 Task: For heading Arial Rounded MT Bold with Underline.  font size for heading26,  'Change the font style of data to'Browallia New.  and font size to 18,  Change the alignment of both headline & data to Align middle & Align Text left.  In the sheet  FinStatement analysisbook
Action: Mouse moved to (133, 238)
Screenshot: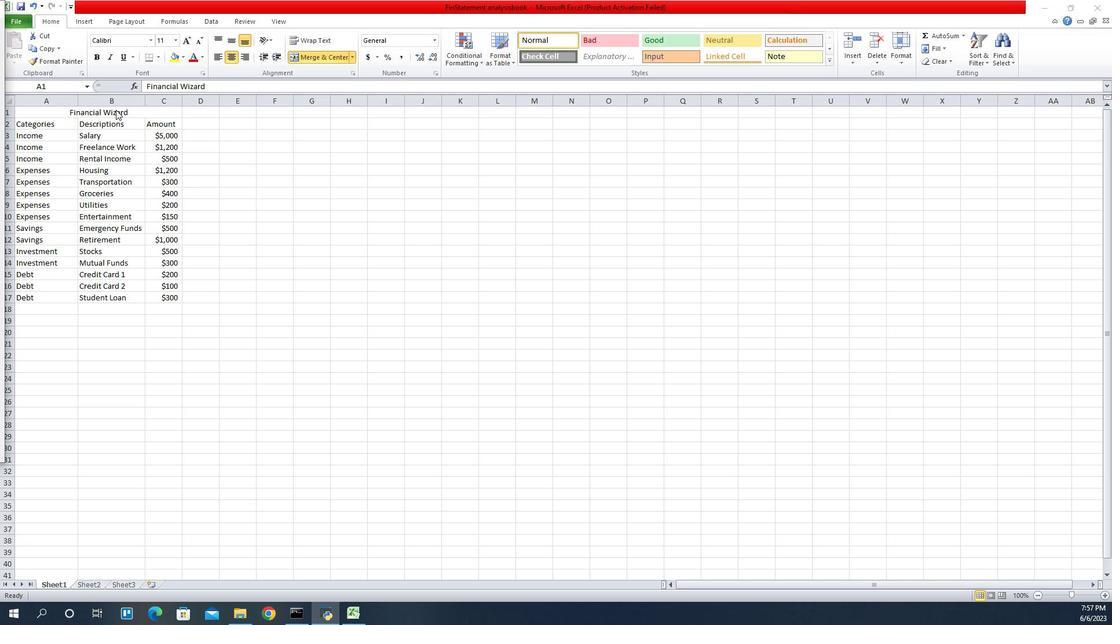 
Action: Mouse pressed left at (133, 238)
Screenshot: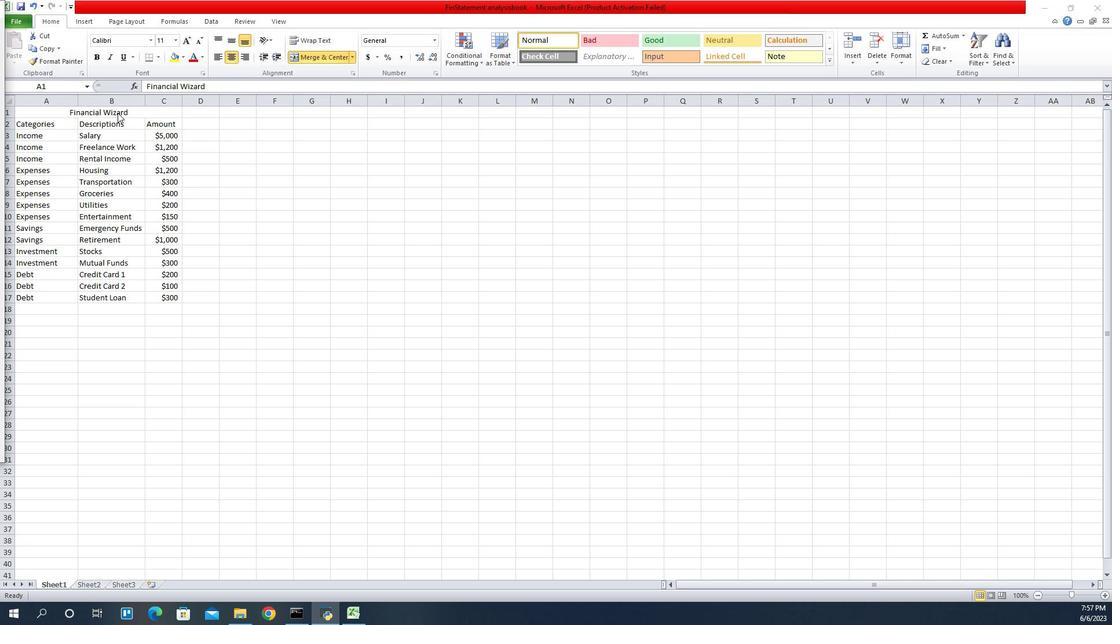 
Action: Mouse moved to (137, 309)
Screenshot: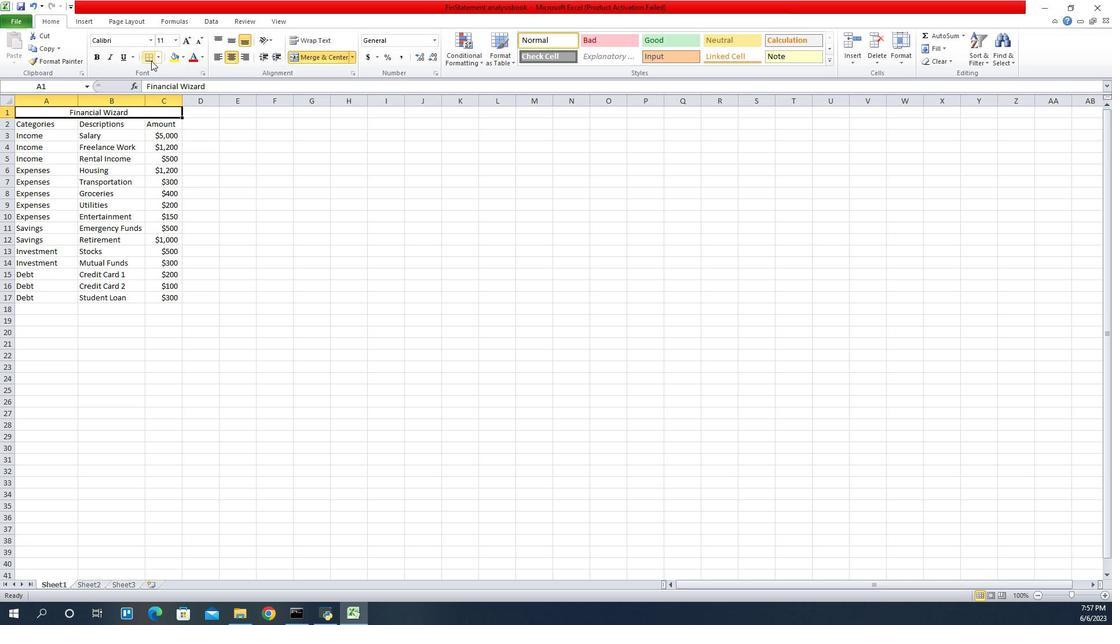 
Action: Mouse pressed left at (137, 309)
Screenshot: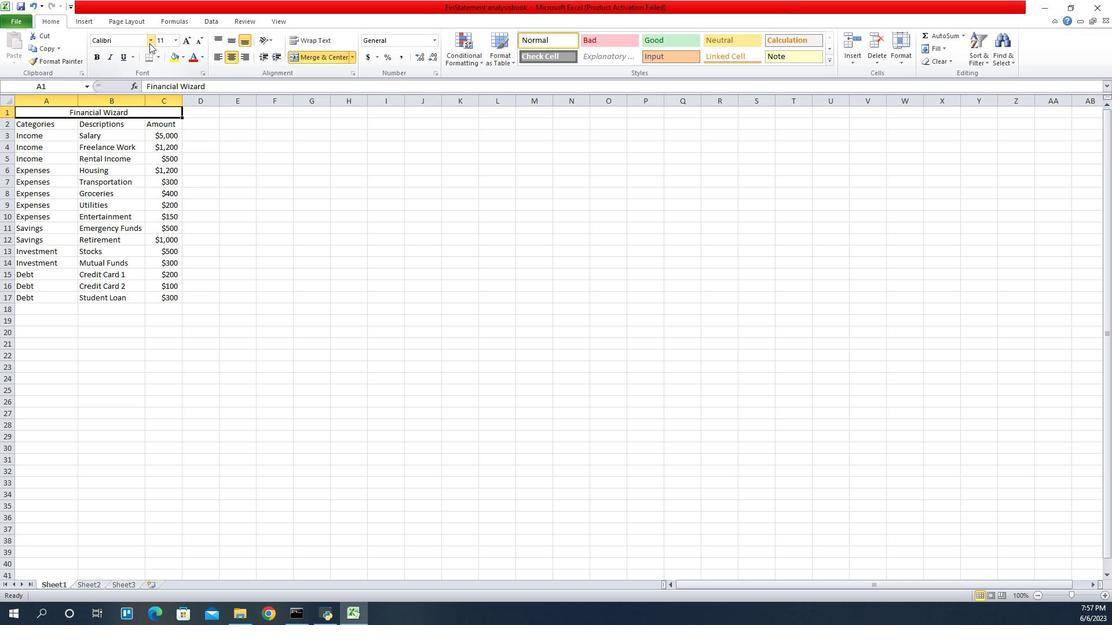 
Action: Mouse moved to (136, 174)
Screenshot: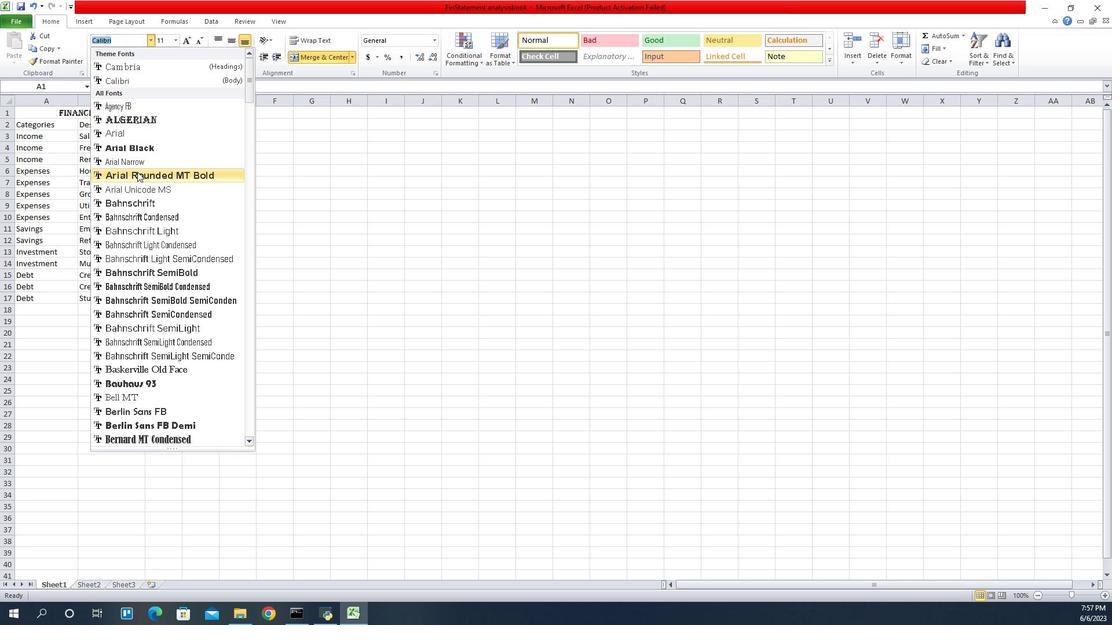 
Action: Mouse pressed left at (136, 174)
Screenshot: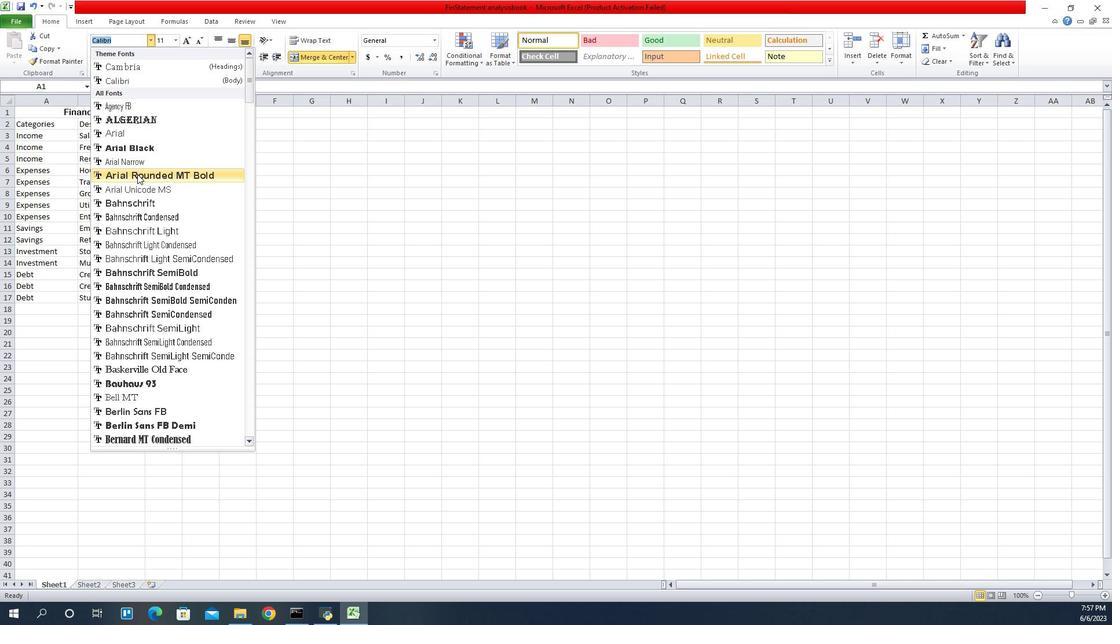 
Action: Mouse moved to (133, 291)
Screenshot: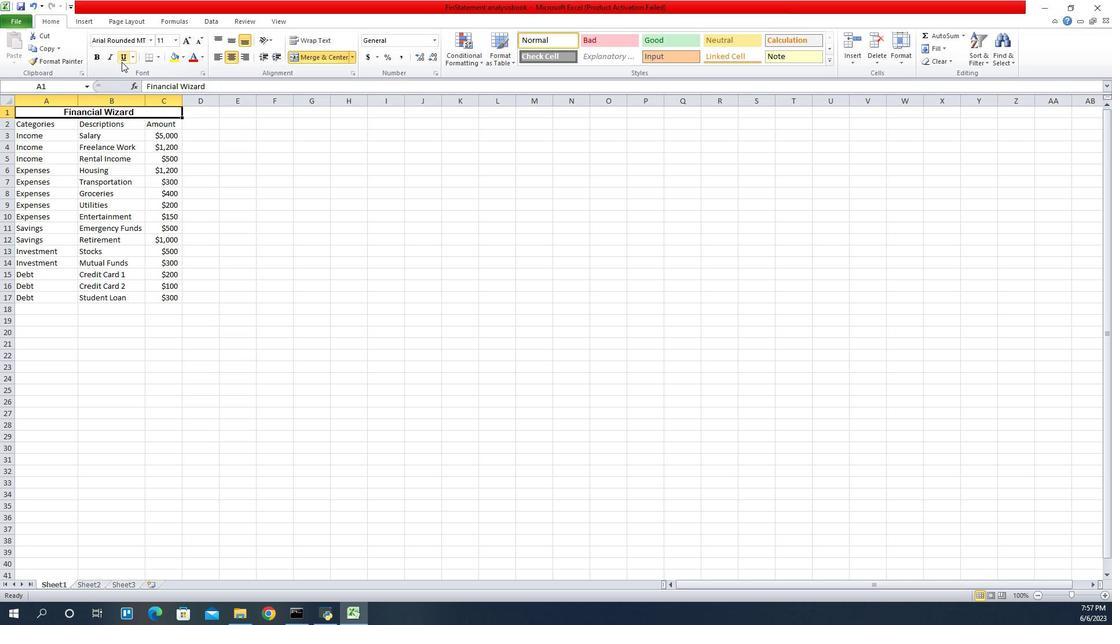 
Action: Mouse pressed left at (133, 291)
Screenshot: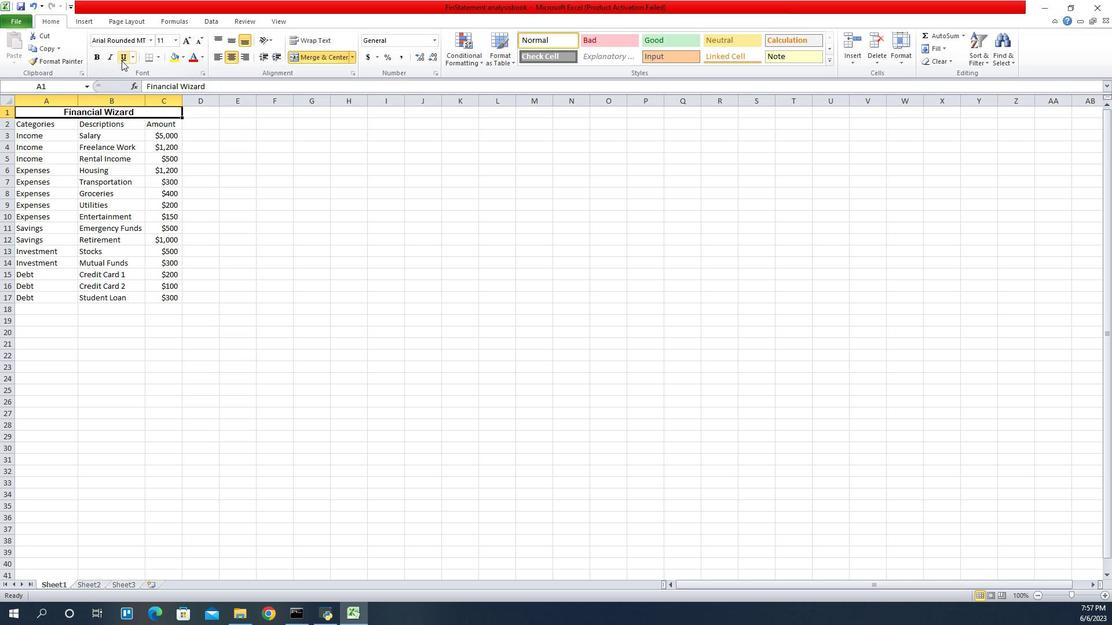 
Action: Mouse moved to (141, 306)
Screenshot: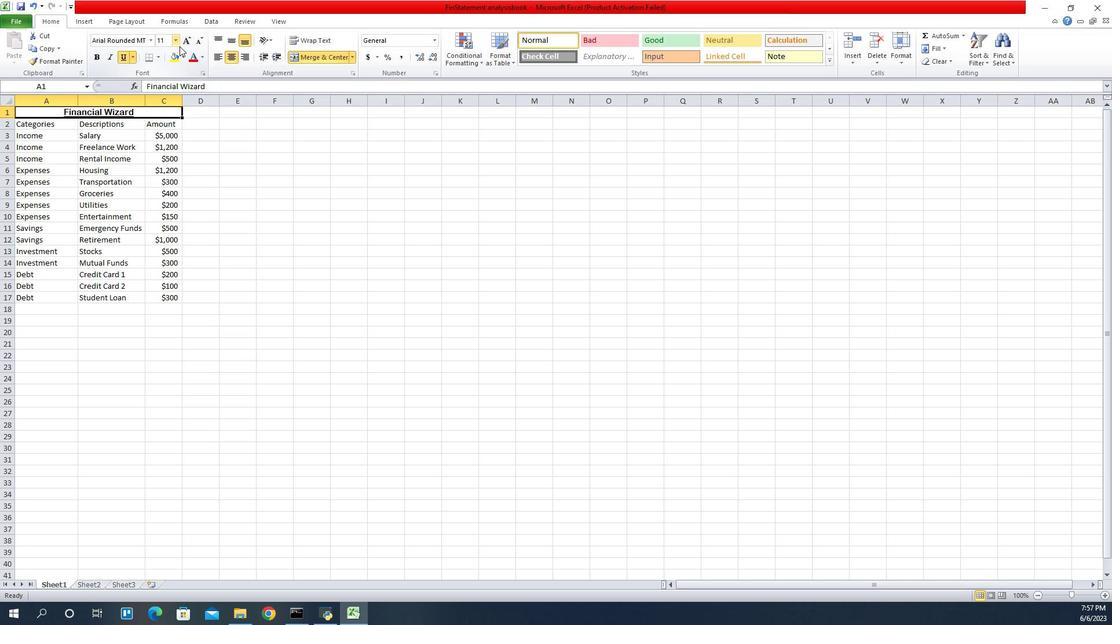
Action: Mouse pressed left at (141, 306)
Screenshot: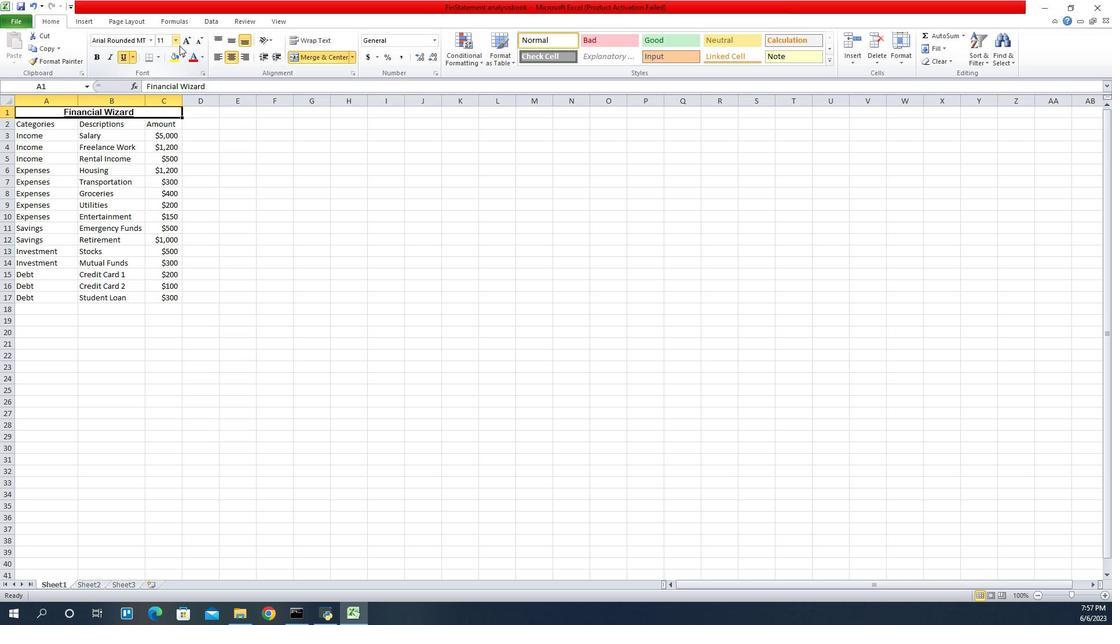 
Action: Mouse moved to (139, 187)
Screenshot: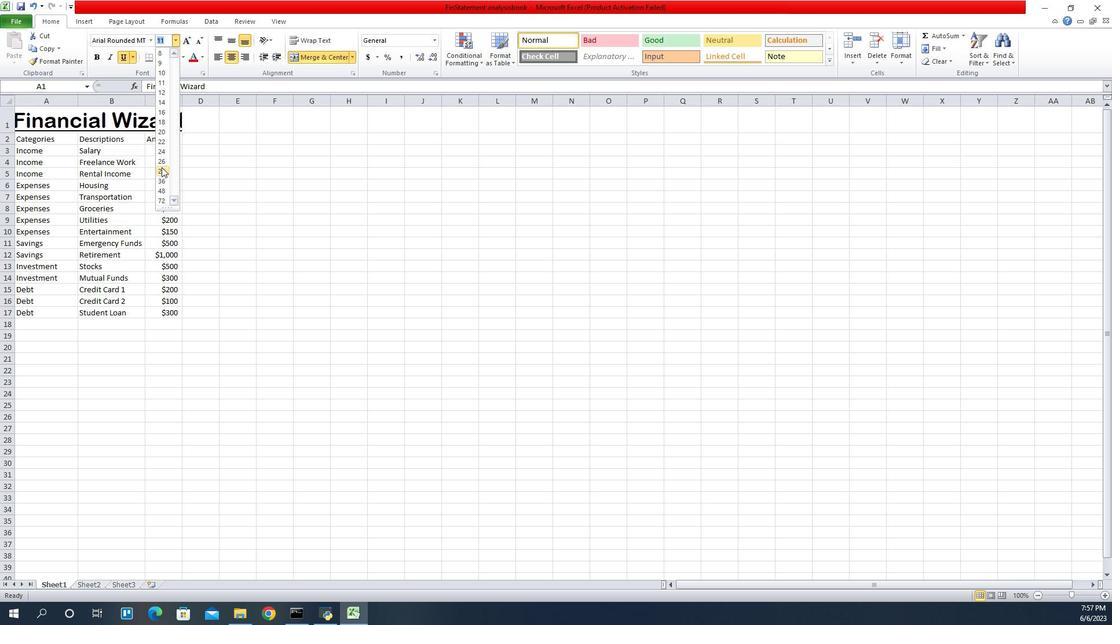 
Action: Mouse pressed left at (139, 187)
Screenshot: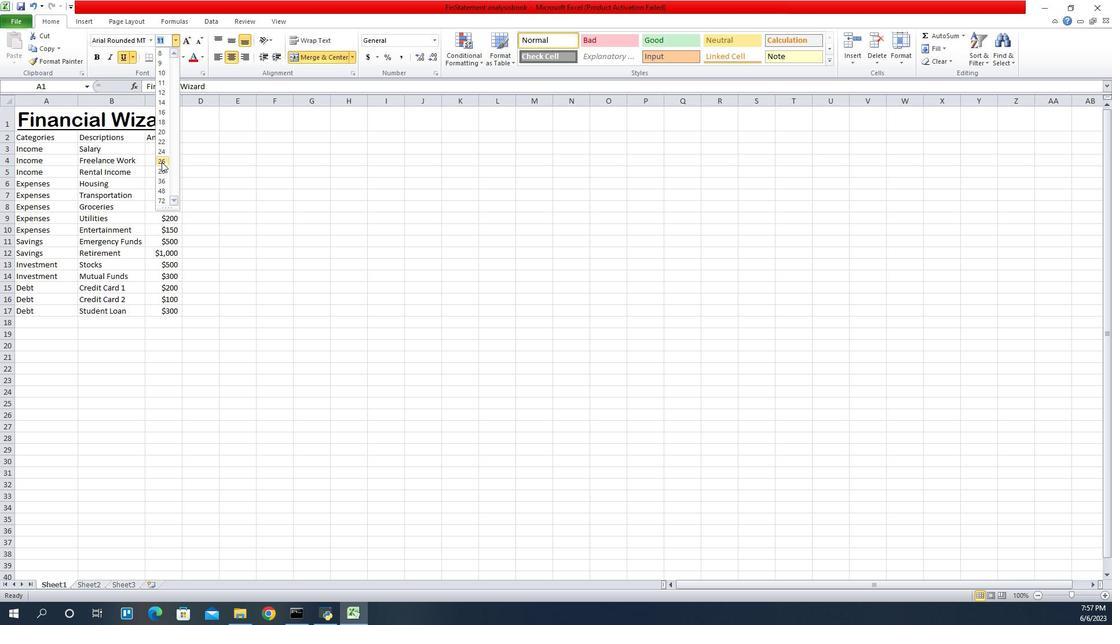 
Action: Mouse moved to (121, 206)
Screenshot: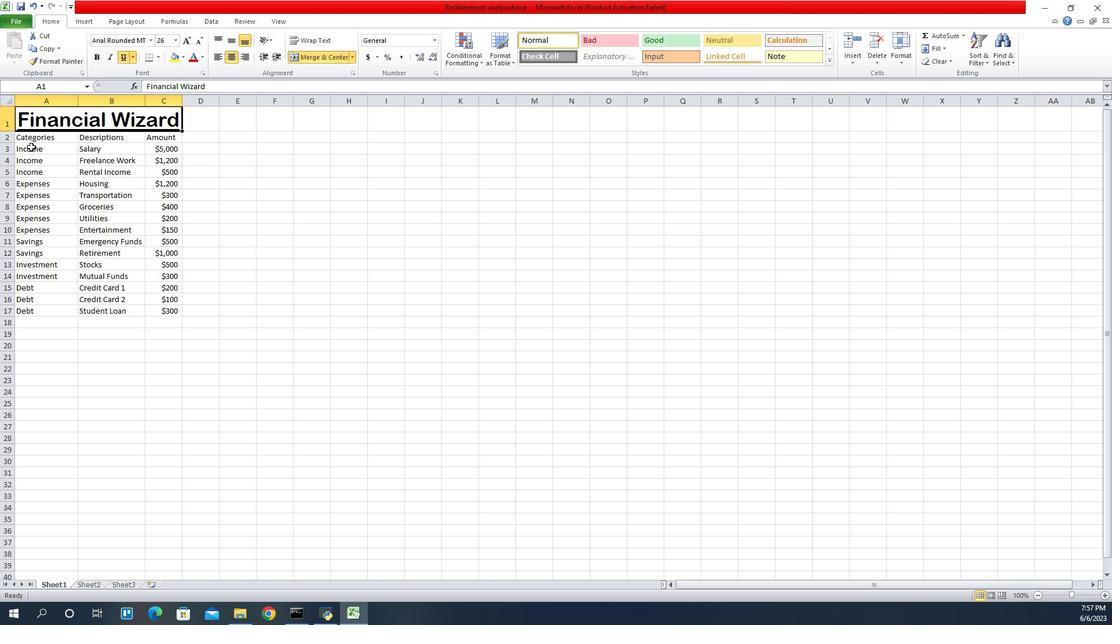 
Action: Mouse pressed left at (121, 206)
Screenshot: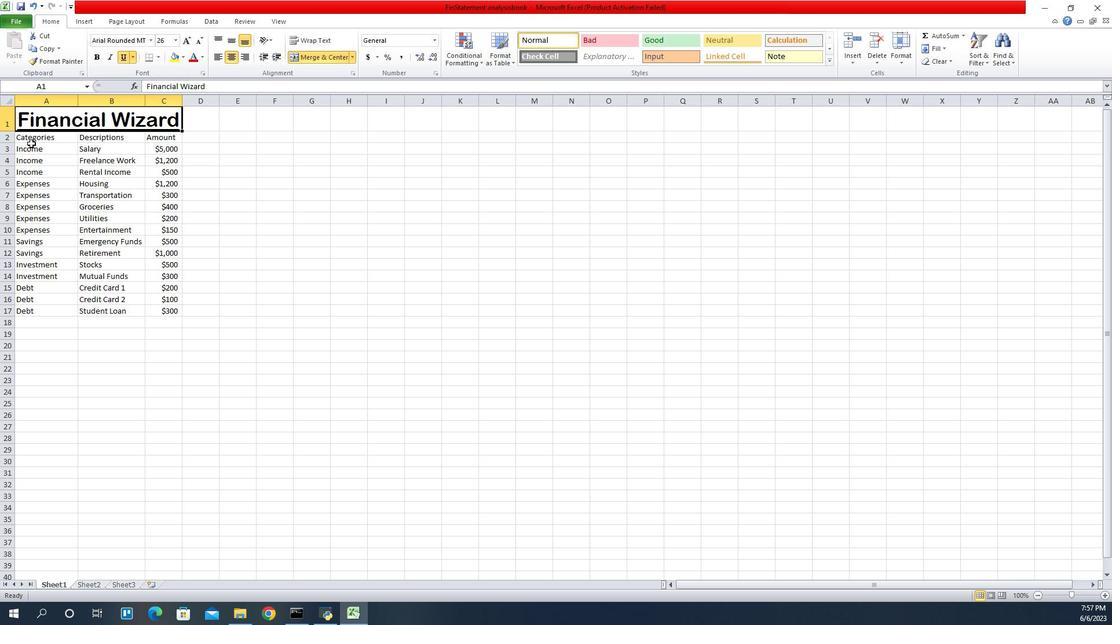 
Action: Mouse moved to (124, 213)
Screenshot: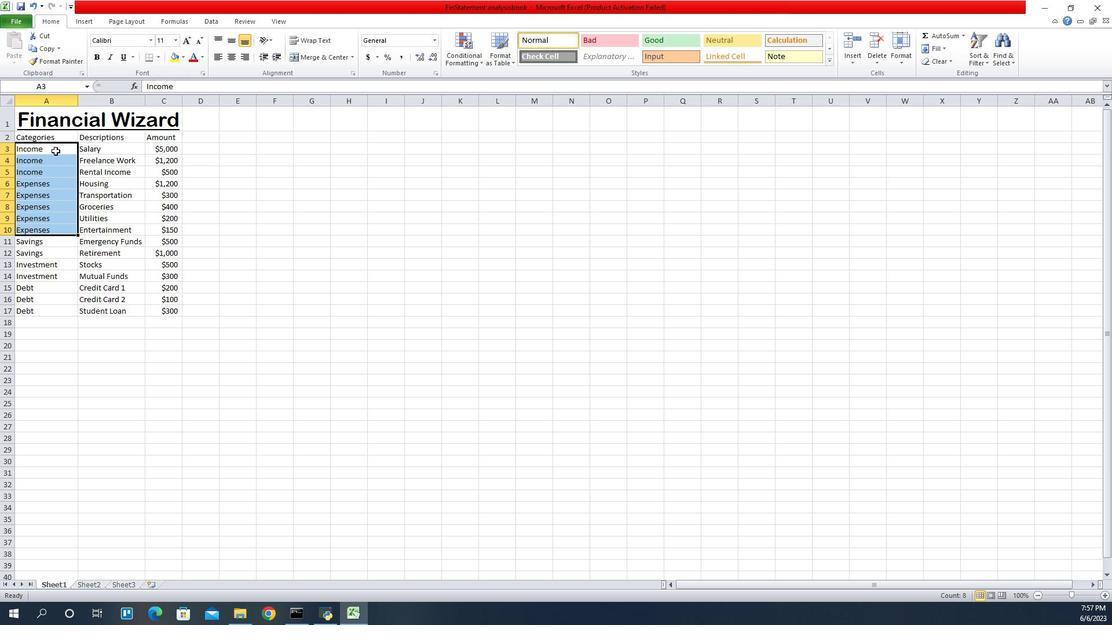 
Action: Mouse pressed left at (124, 213)
Screenshot: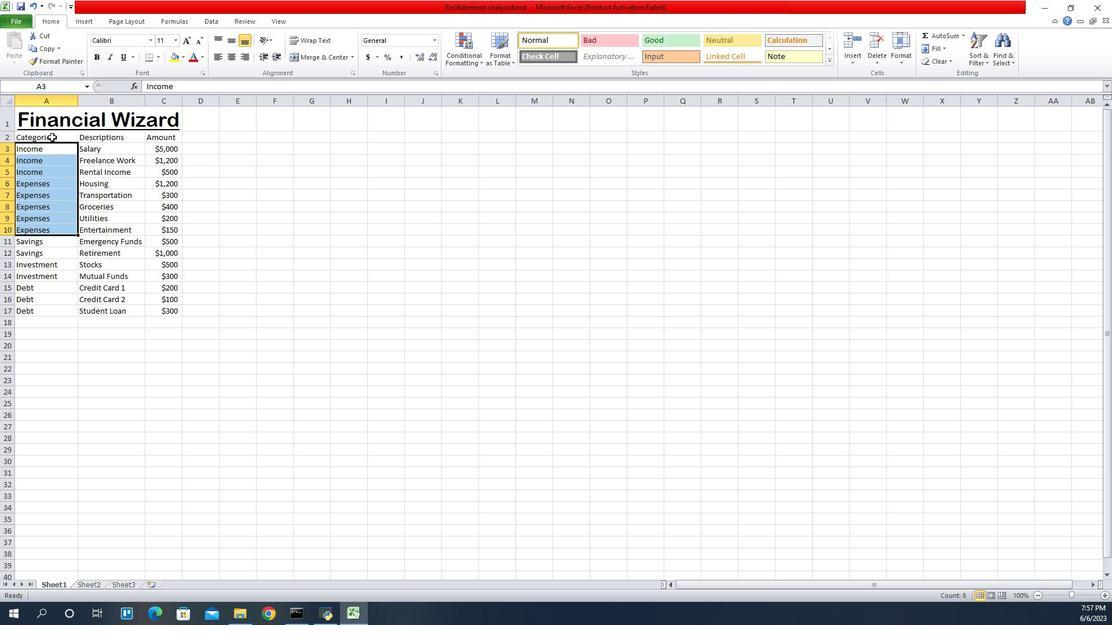 
Action: Mouse moved to (134, 312)
Screenshot: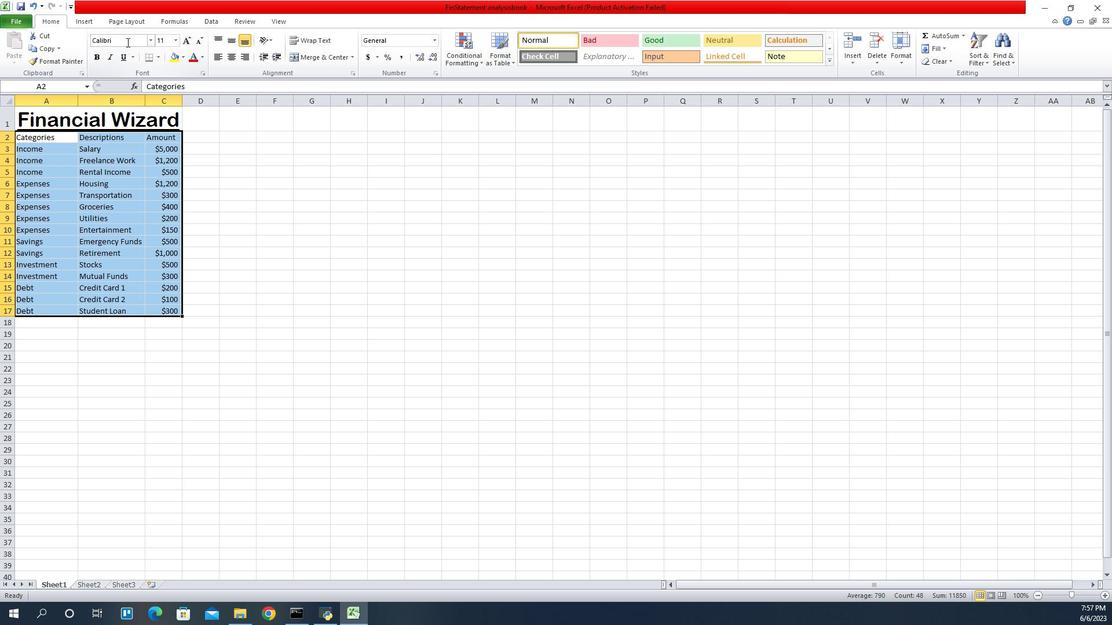 
Action: Mouse pressed left at (134, 312)
Screenshot: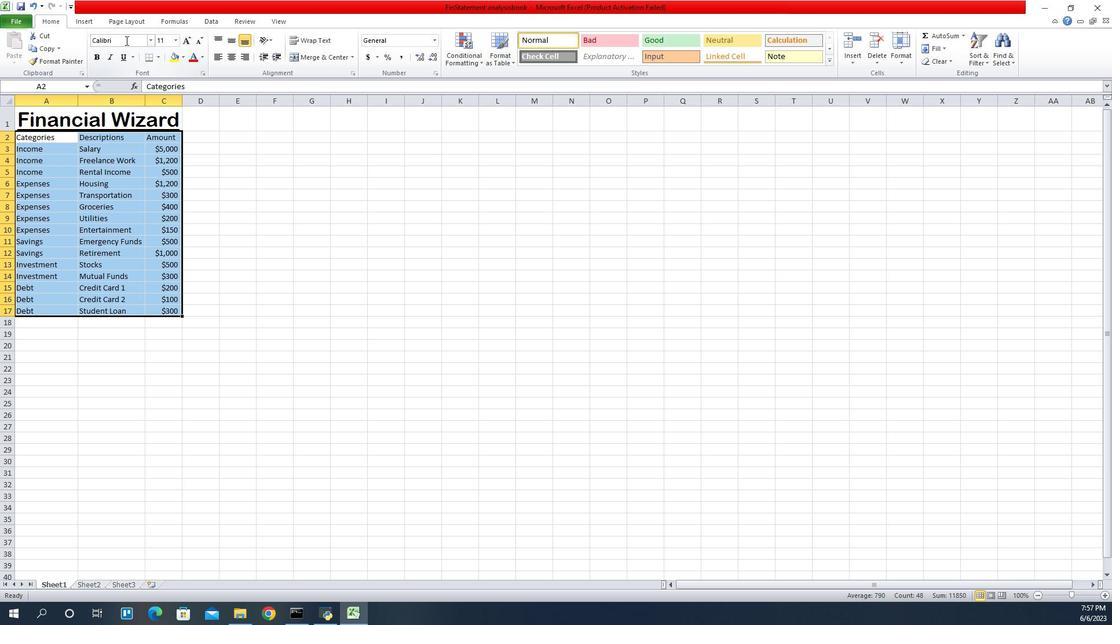 
Action: Mouse moved to (92, 227)
Screenshot: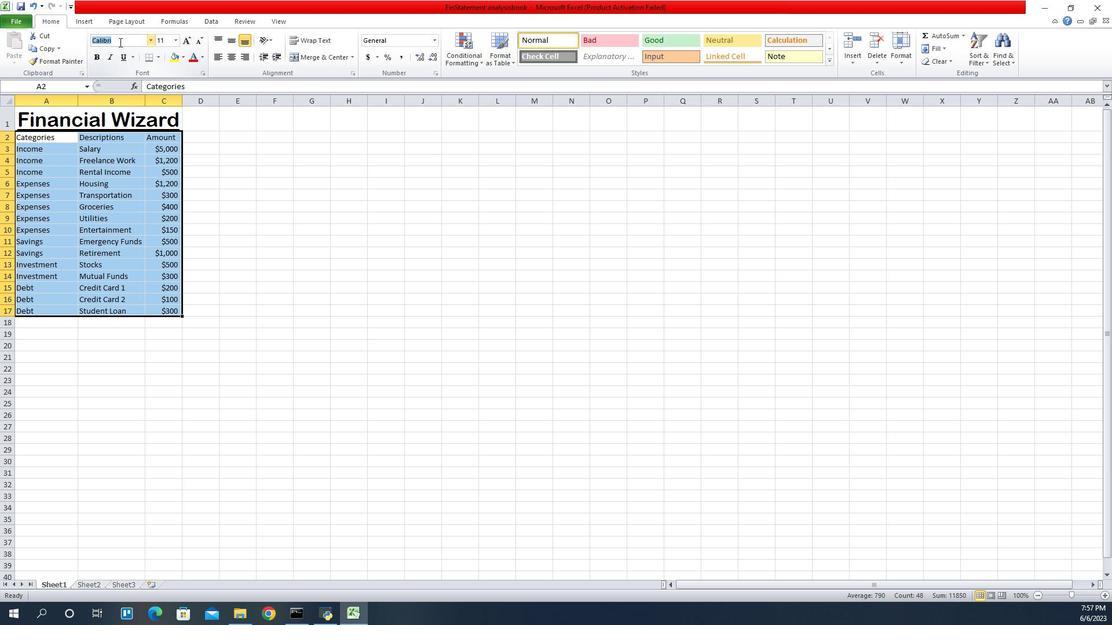 
Action: Key pressed <Key.backspace>browallia<Key.space>new<Key.enter>
Screenshot: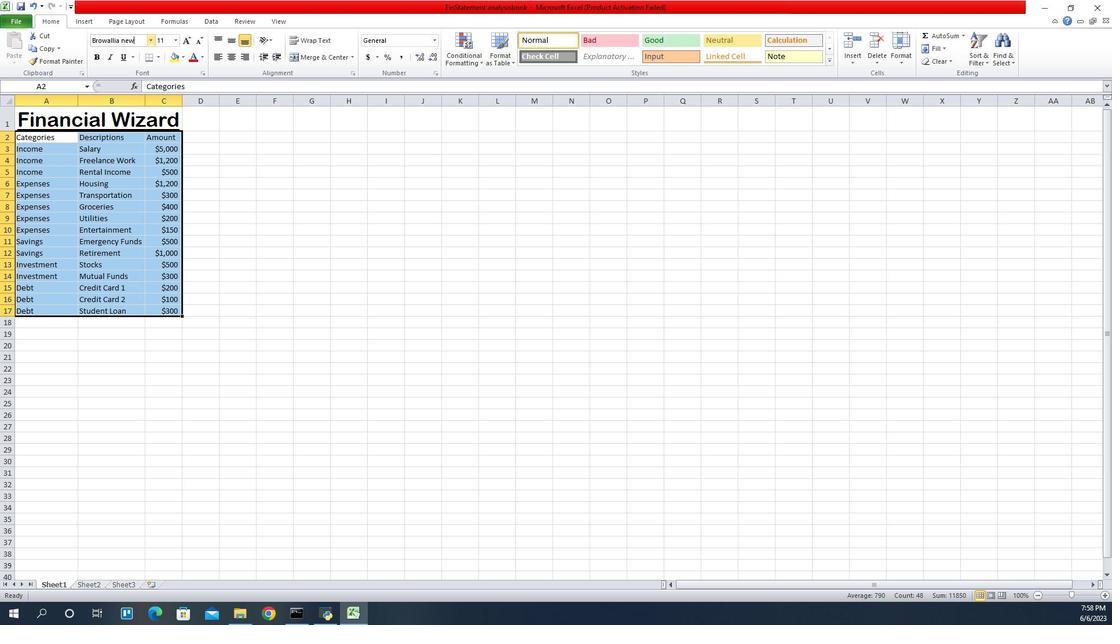 
Action: Mouse moved to (140, 311)
Screenshot: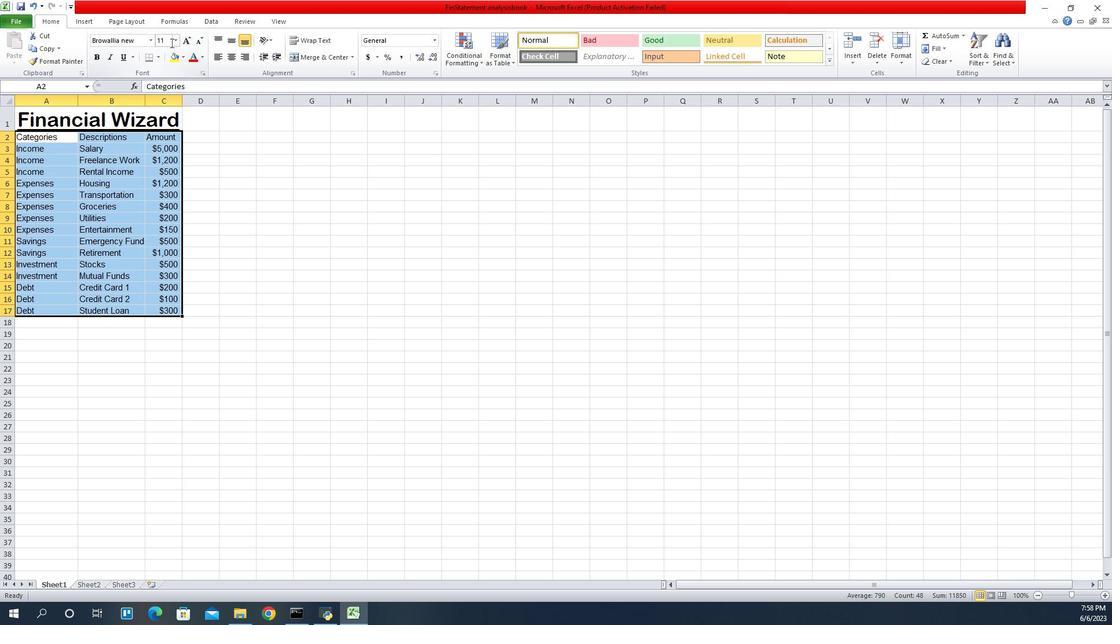 
Action: Mouse pressed left at (140, 311)
Screenshot: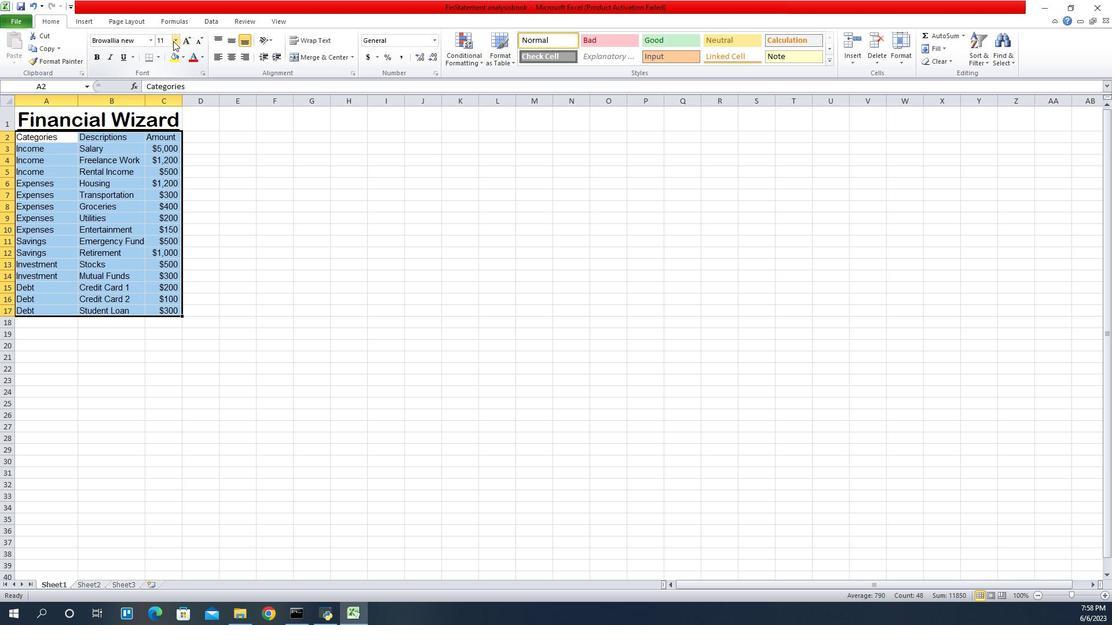 
Action: Mouse moved to (139, 225)
Screenshot: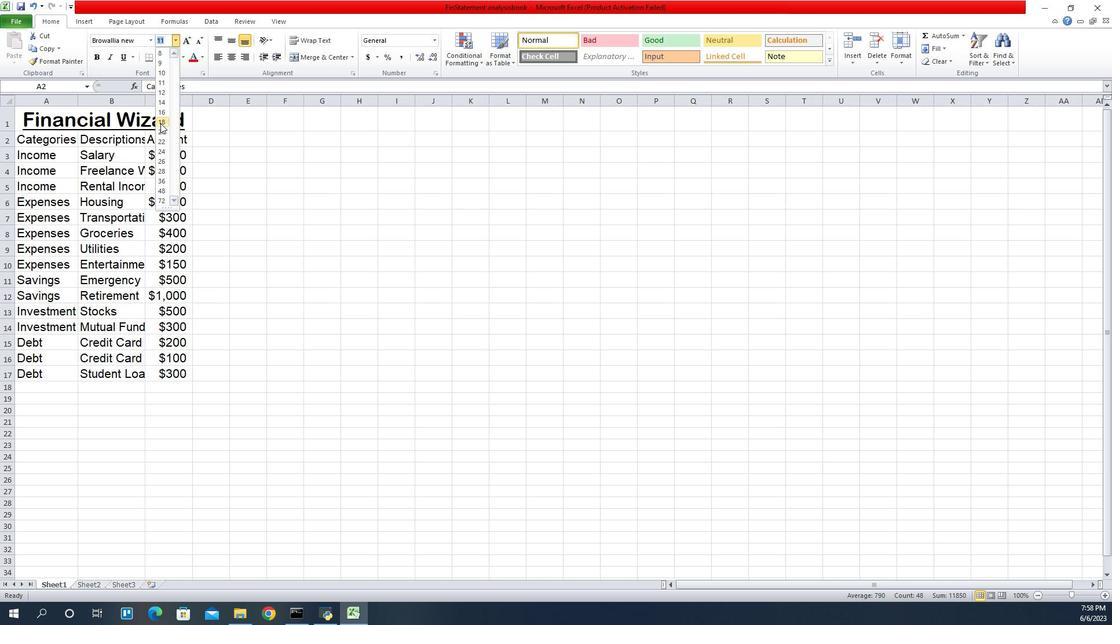 
Action: Mouse pressed left at (139, 225)
Screenshot: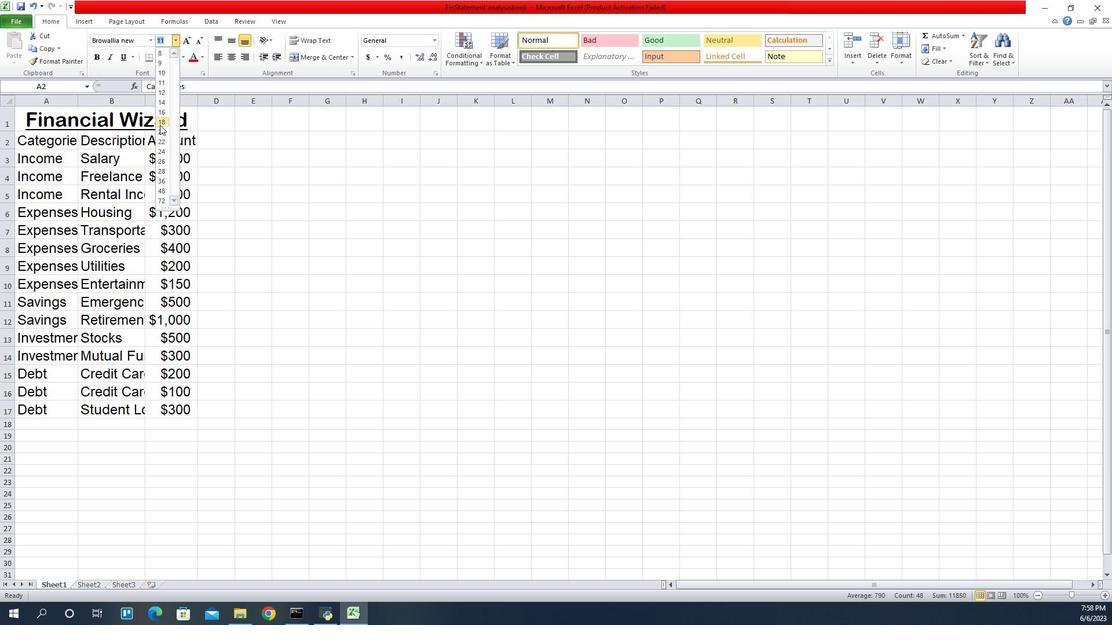 
Action: Mouse moved to (134, 238)
Screenshot: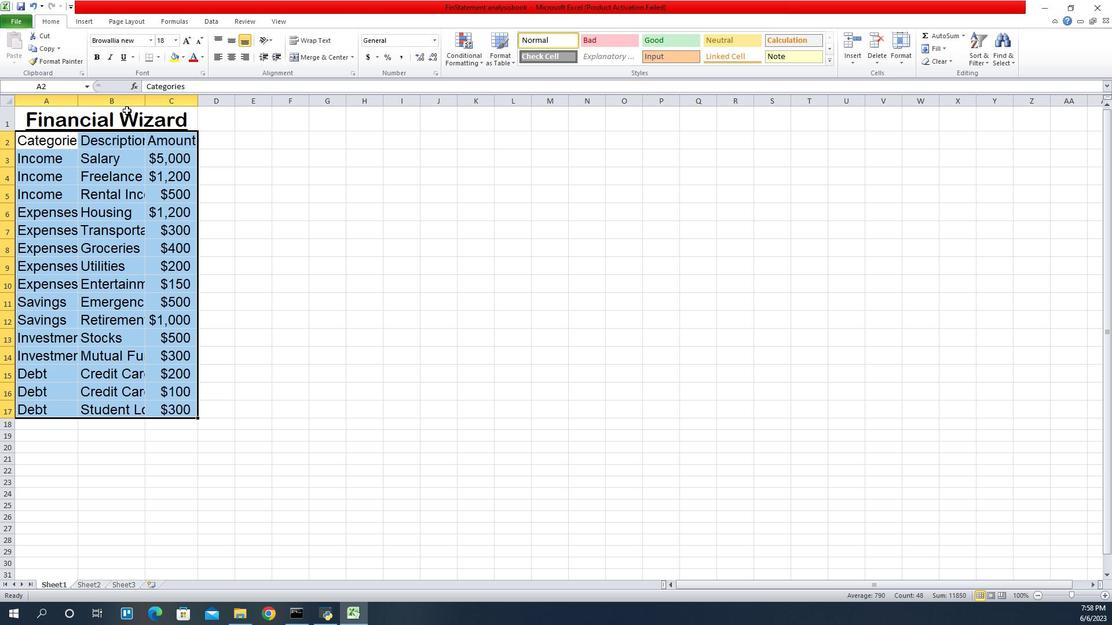 
Action: Mouse pressed left at (134, 238)
Screenshot: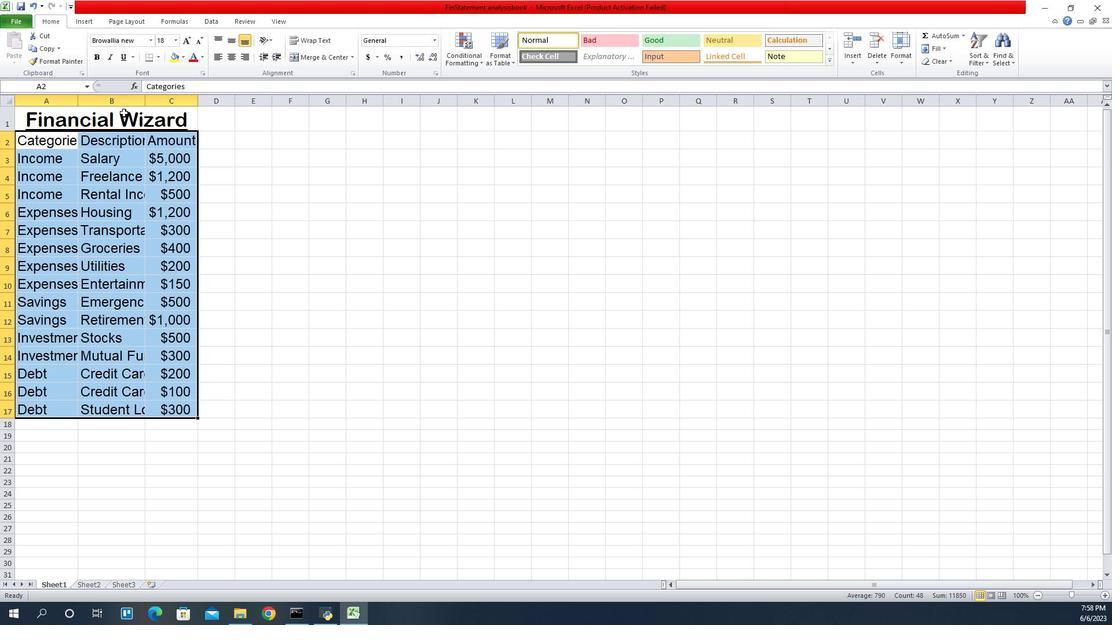 
Action: Mouse moved to (149, 315)
Screenshot: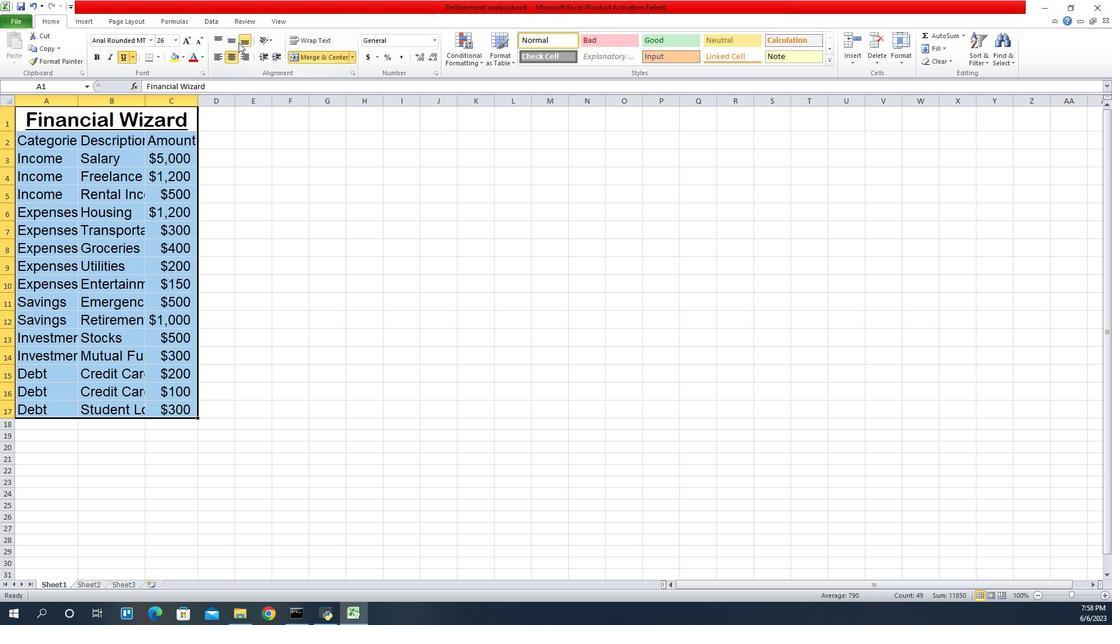 
Action: Mouse pressed left at (149, 315)
Screenshot: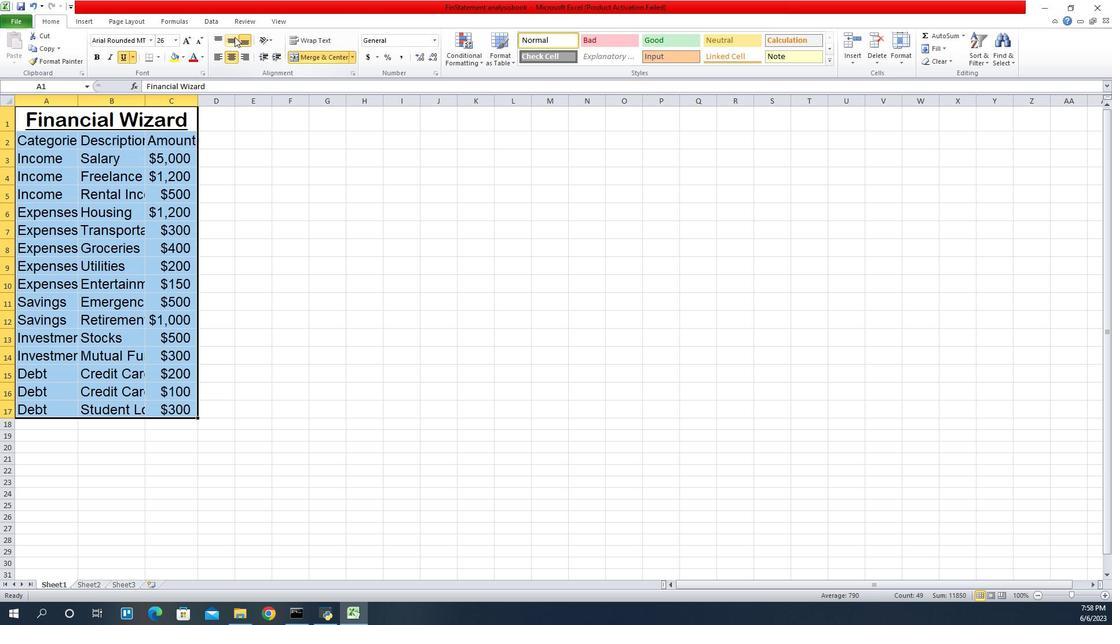 
Action: Mouse moved to (147, 296)
Screenshot: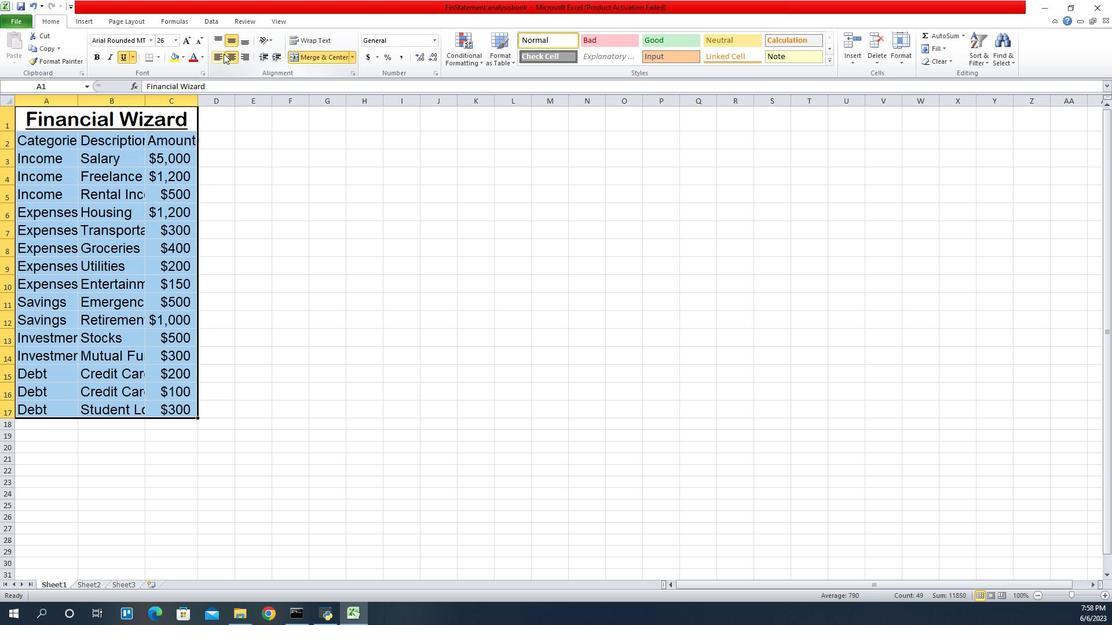 
Action: Mouse pressed left at (147, 296)
Screenshot: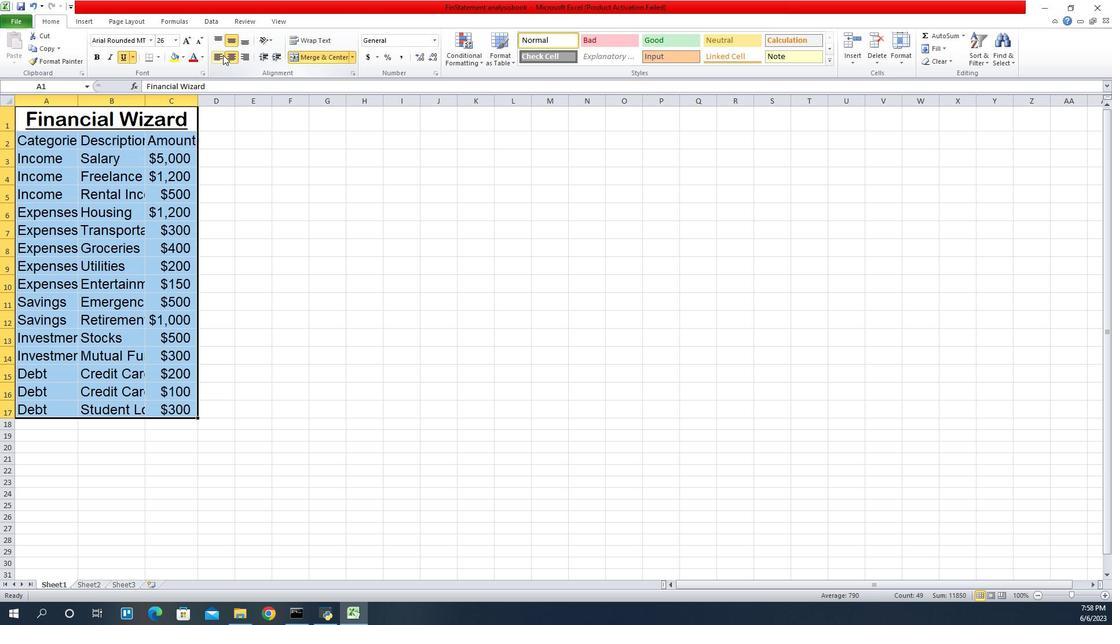 
Action: Mouse moved to (128, 248)
Screenshot: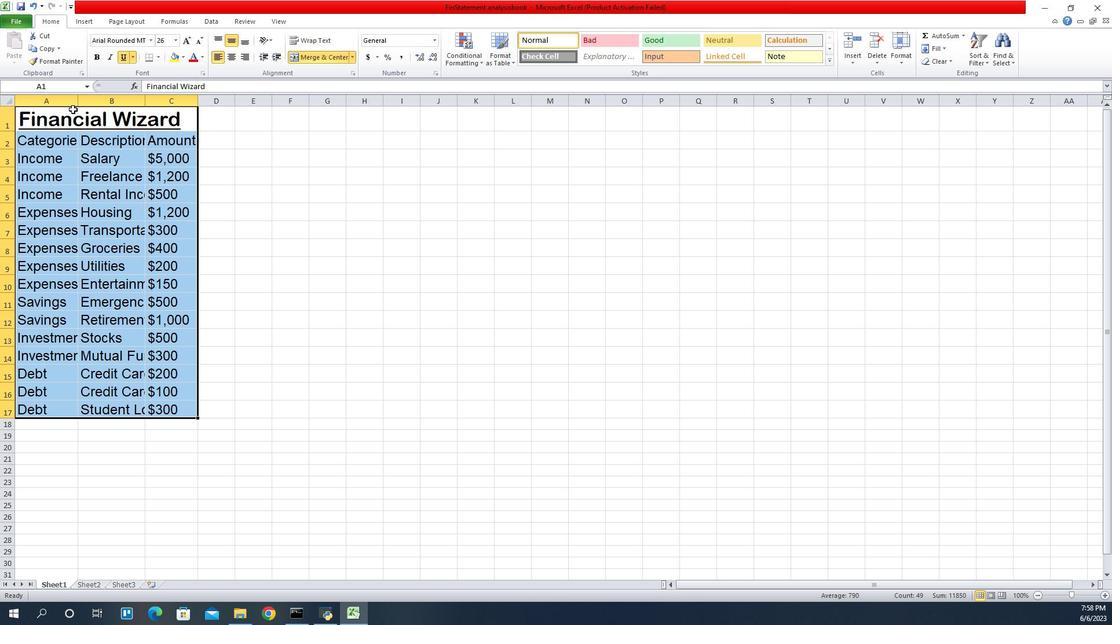 
Action: Mouse pressed left at (128, 248)
Screenshot: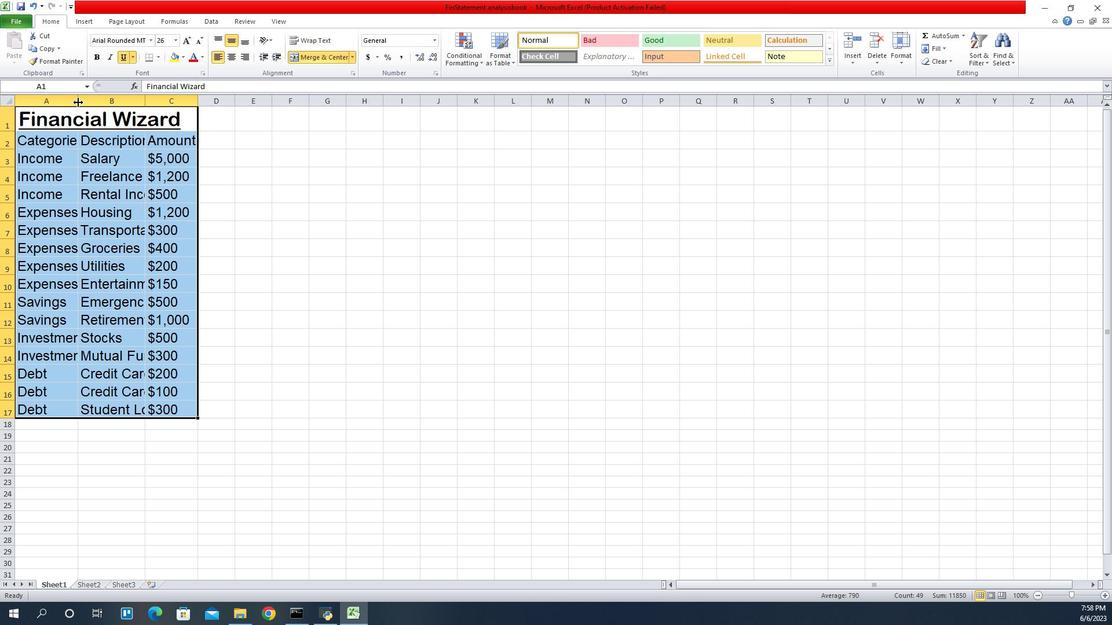 
Action: Mouse pressed left at (128, 248)
Screenshot: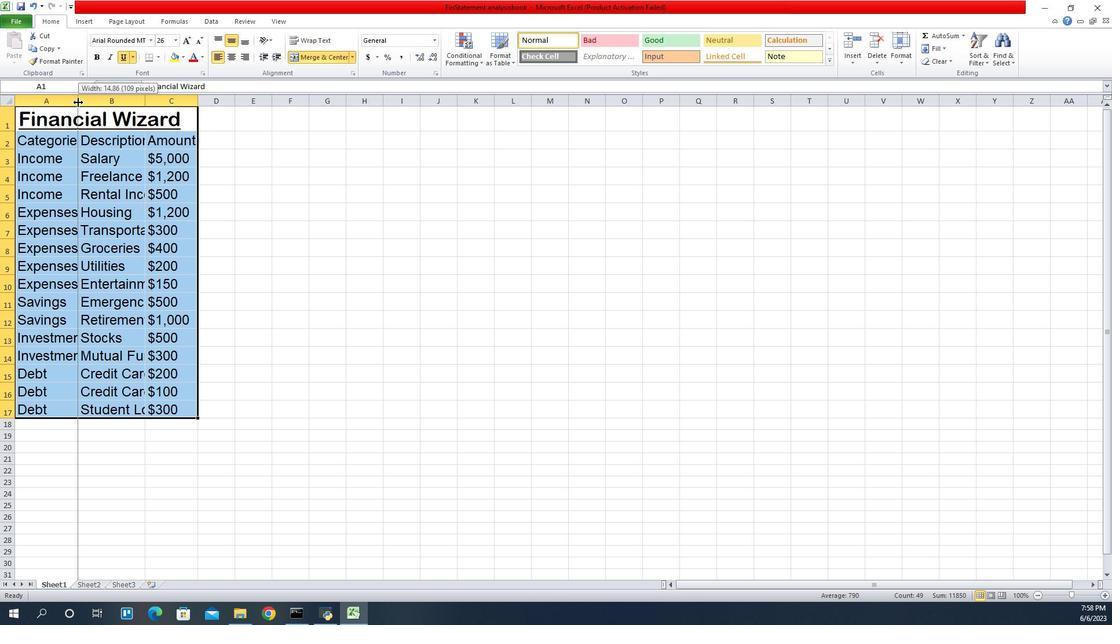 
Action: Mouse moved to (139, 249)
Screenshot: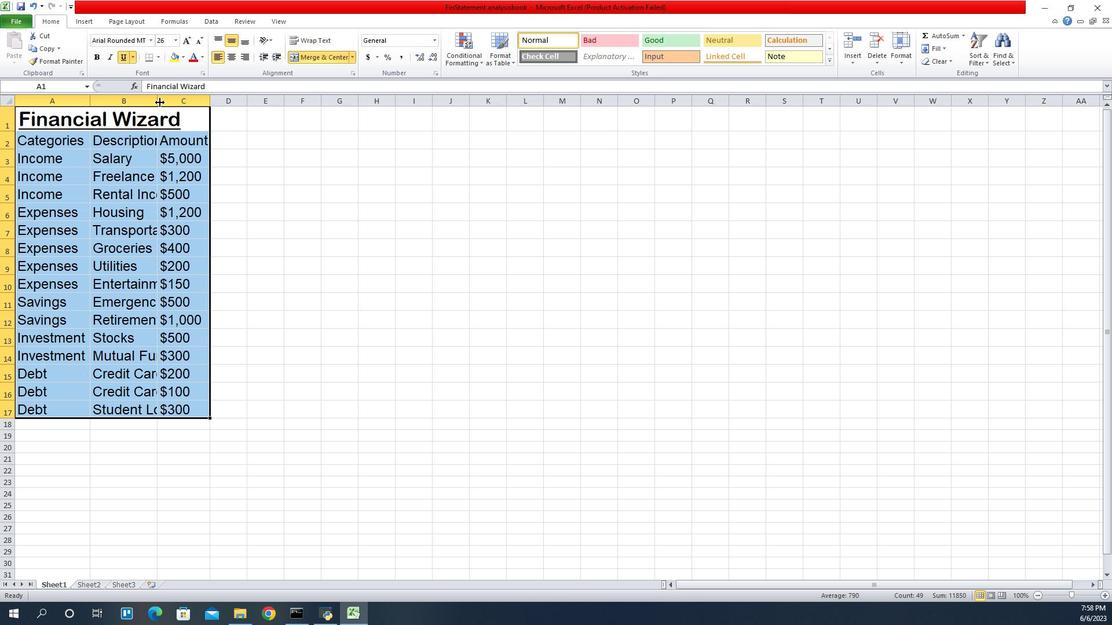 
Action: Mouse pressed left at (139, 249)
Screenshot: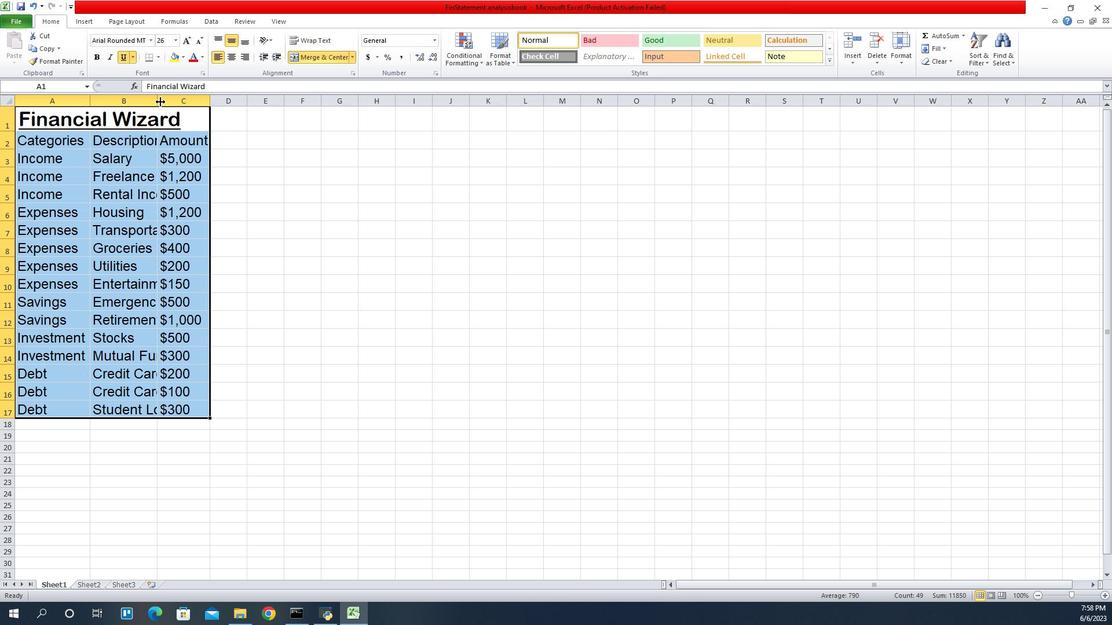 
Action: Mouse pressed left at (139, 249)
Screenshot: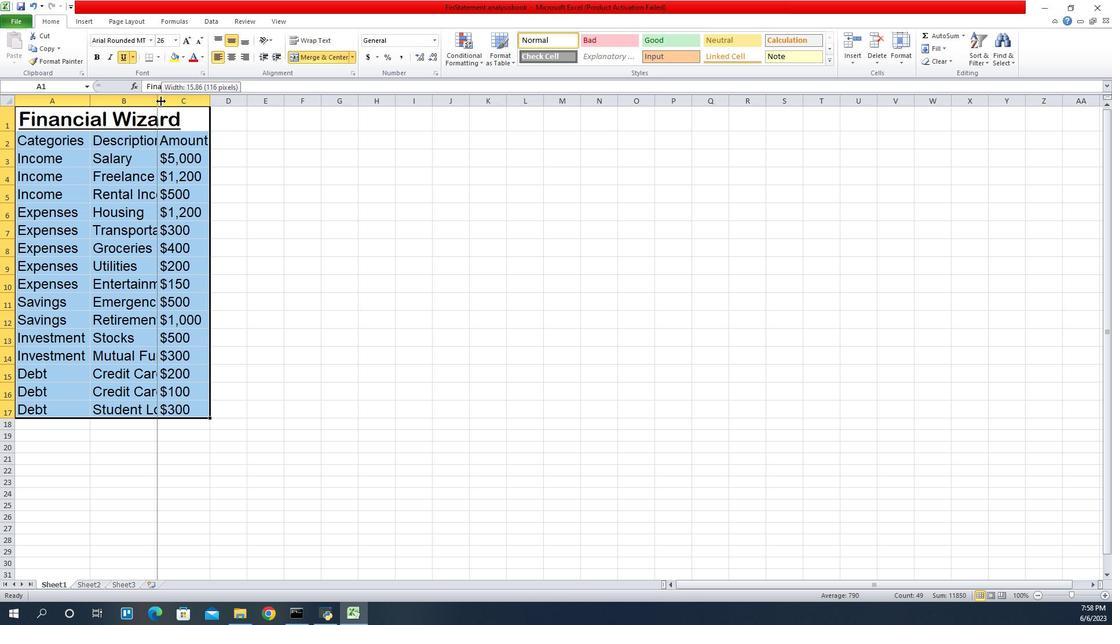 
Action: Mouse moved to (154, 245)
Screenshot: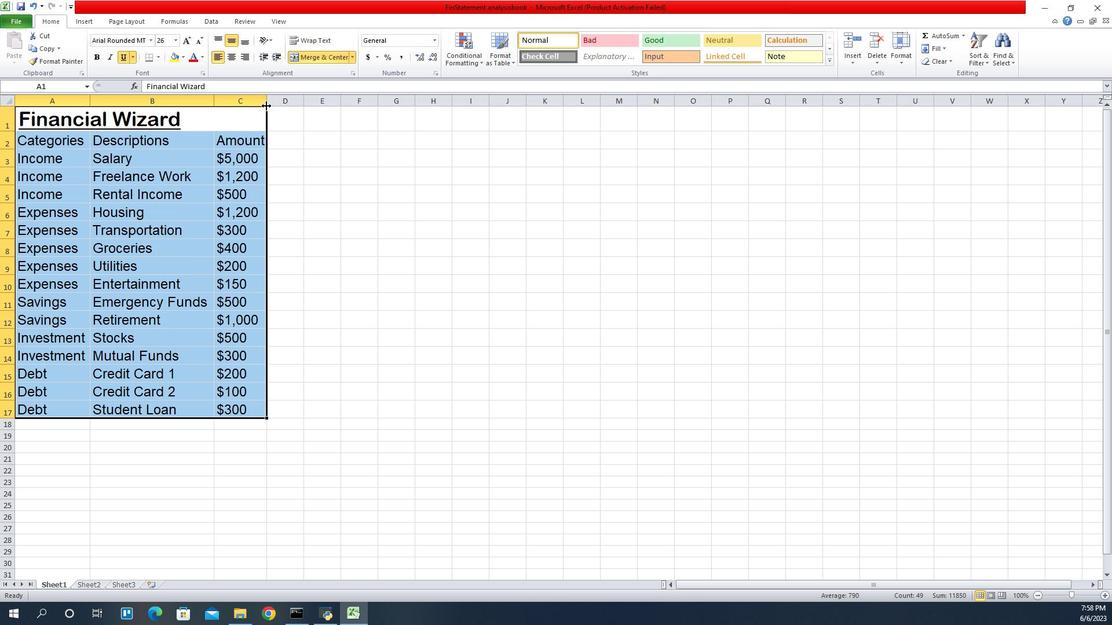 
Action: Mouse pressed left at (154, 245)
Screenshot: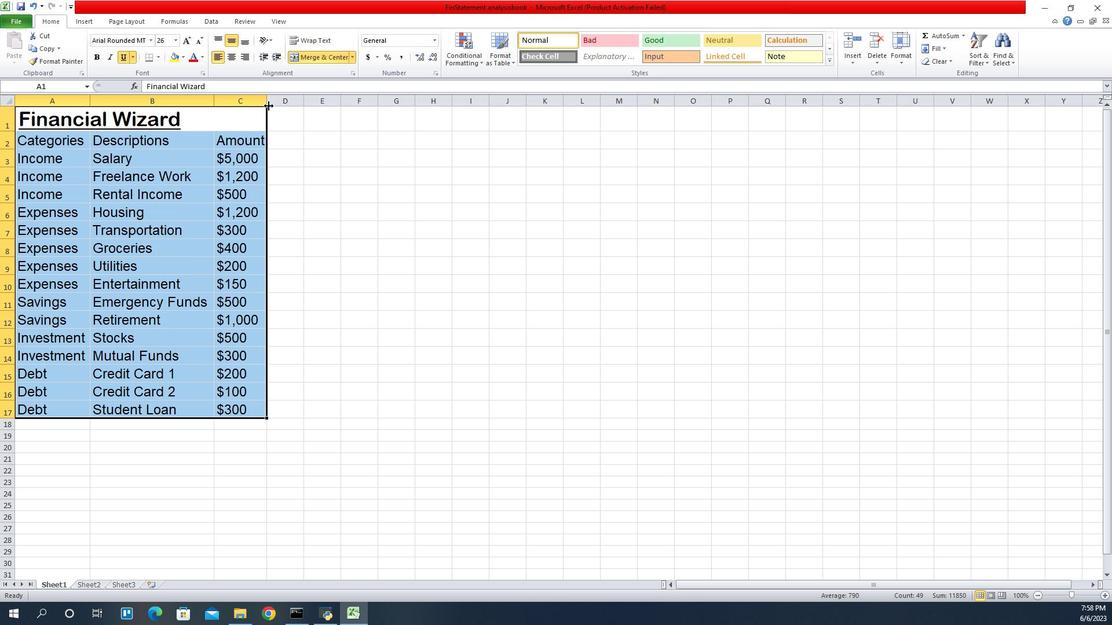 
Action: Mouse pressed left at (154, 245)
Screenshot: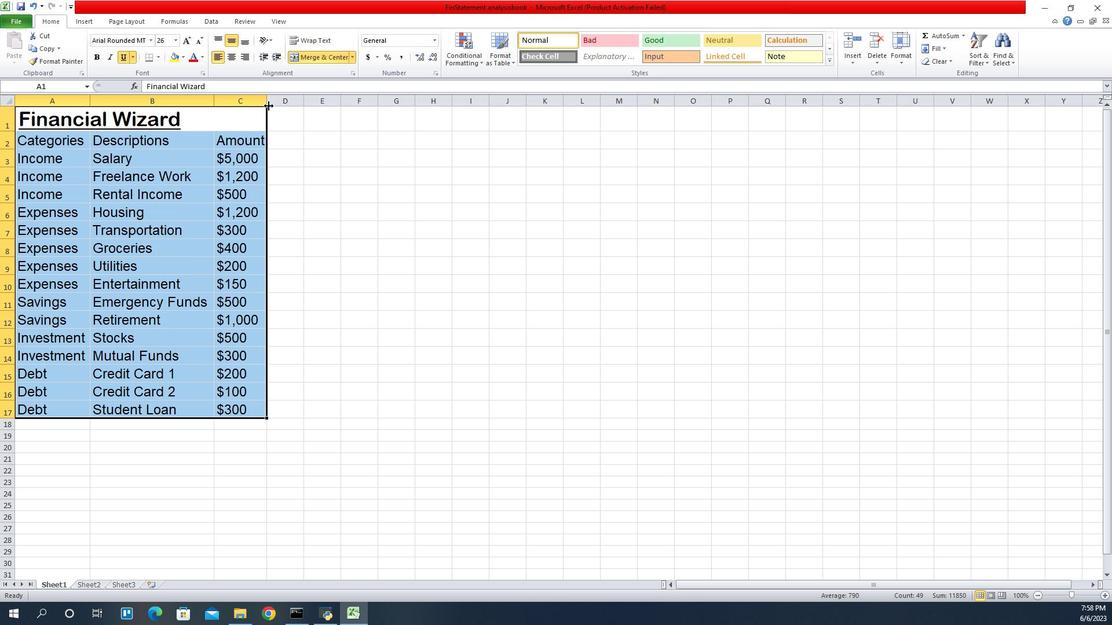 
Action: Mouse moved to (148, 230)
Screenshot: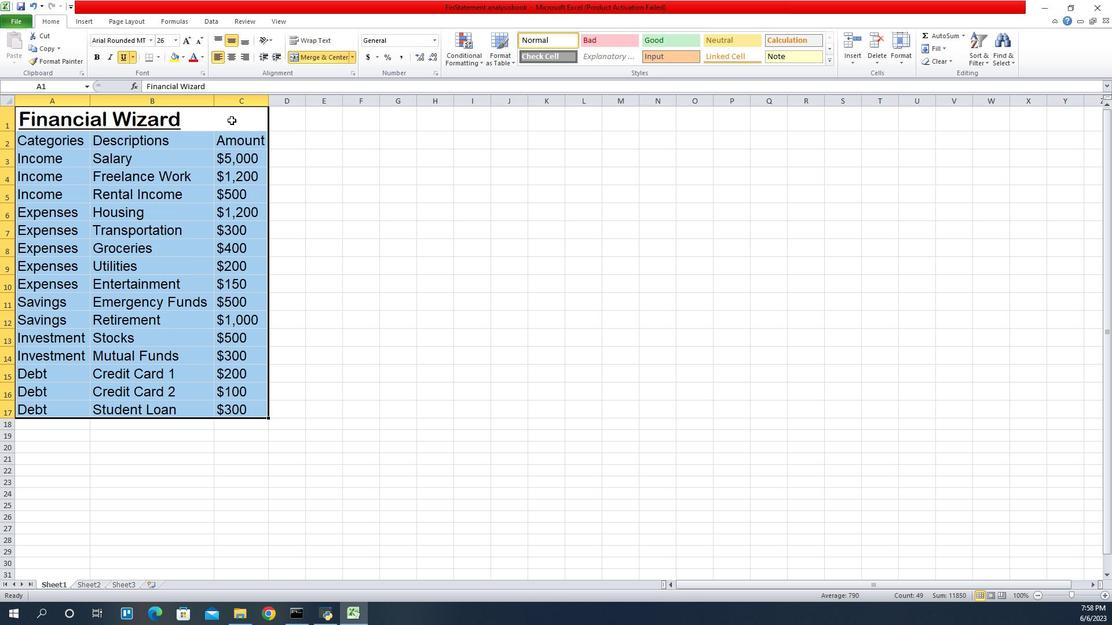 
